 Task: Check current mortgage rates with a credit score of 620-639.
Action: Mouse moved to (1036, 192)
Screenshot: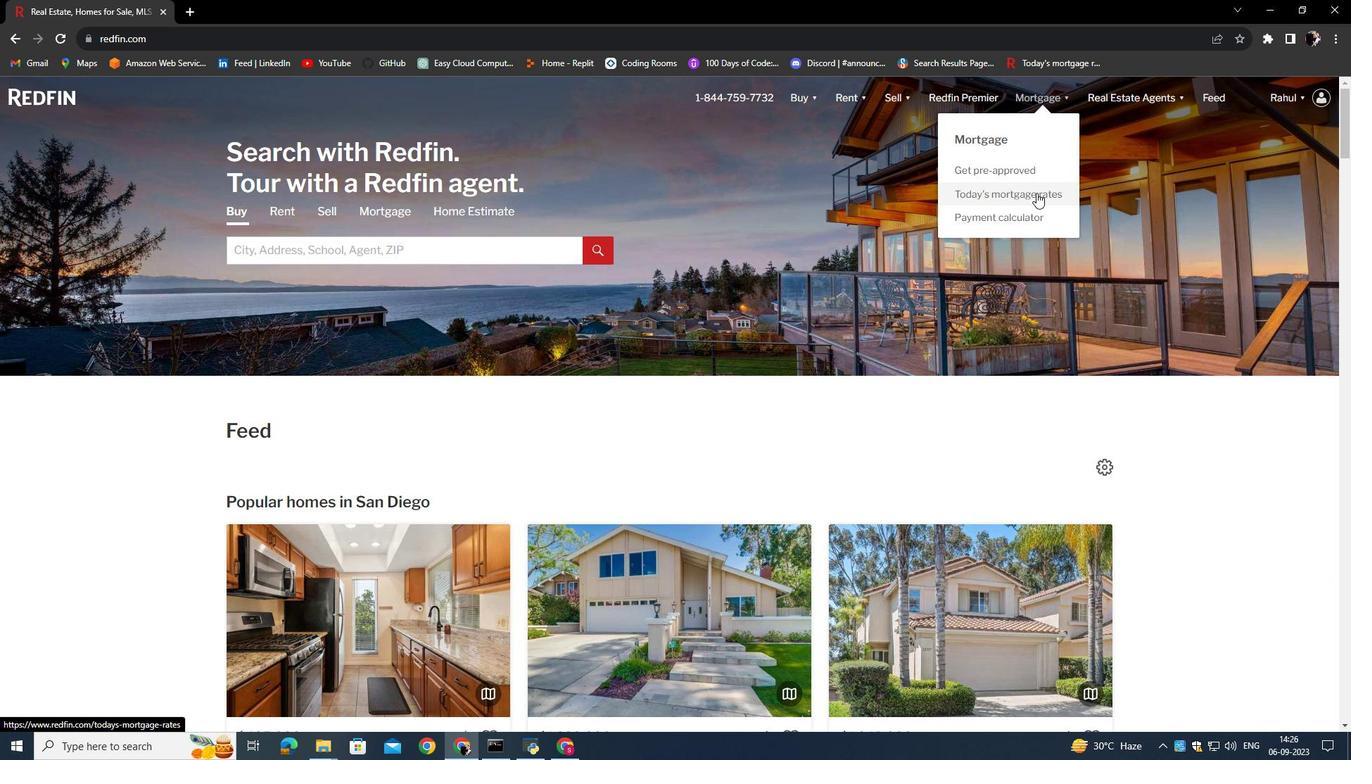 
Action: Mouse pressed left at (1036, 192)
Screenshot: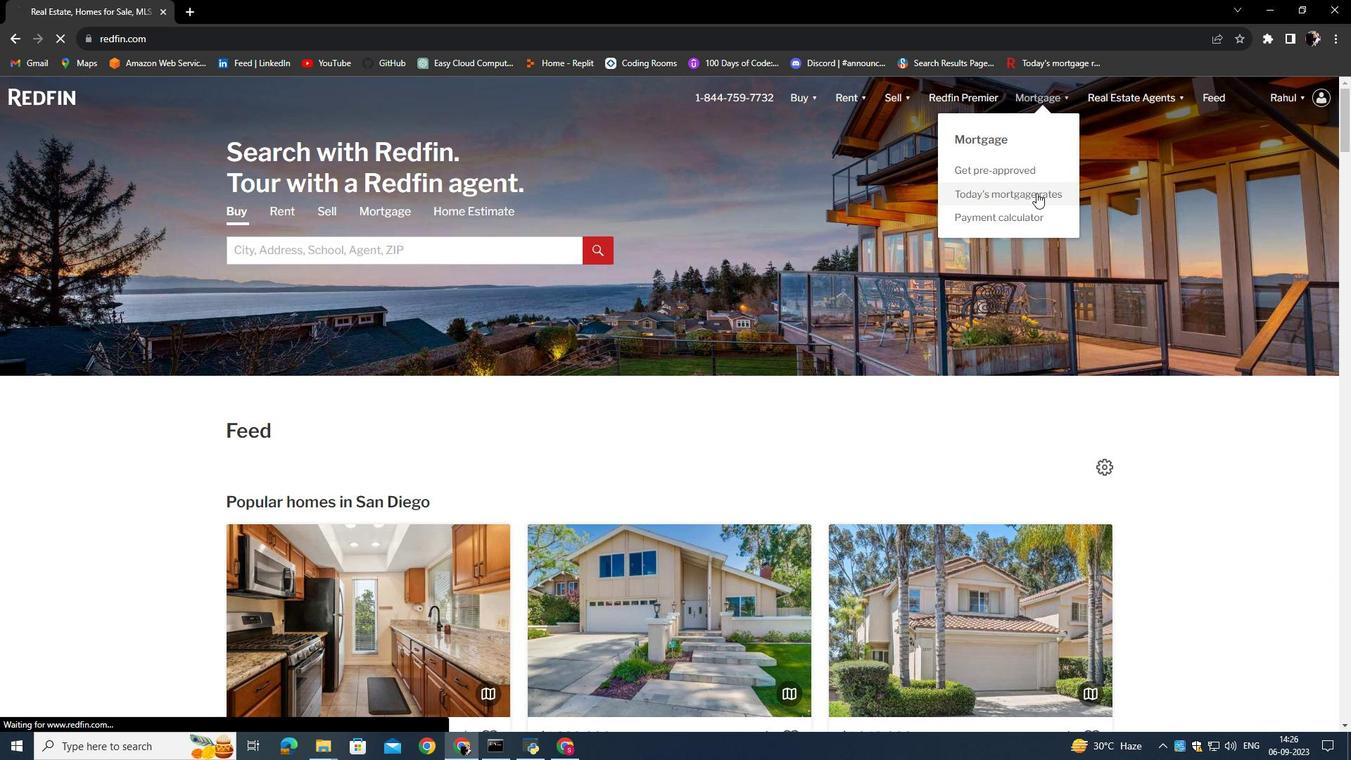 
Action: Mouse moved to (513, 383)
Screenshot: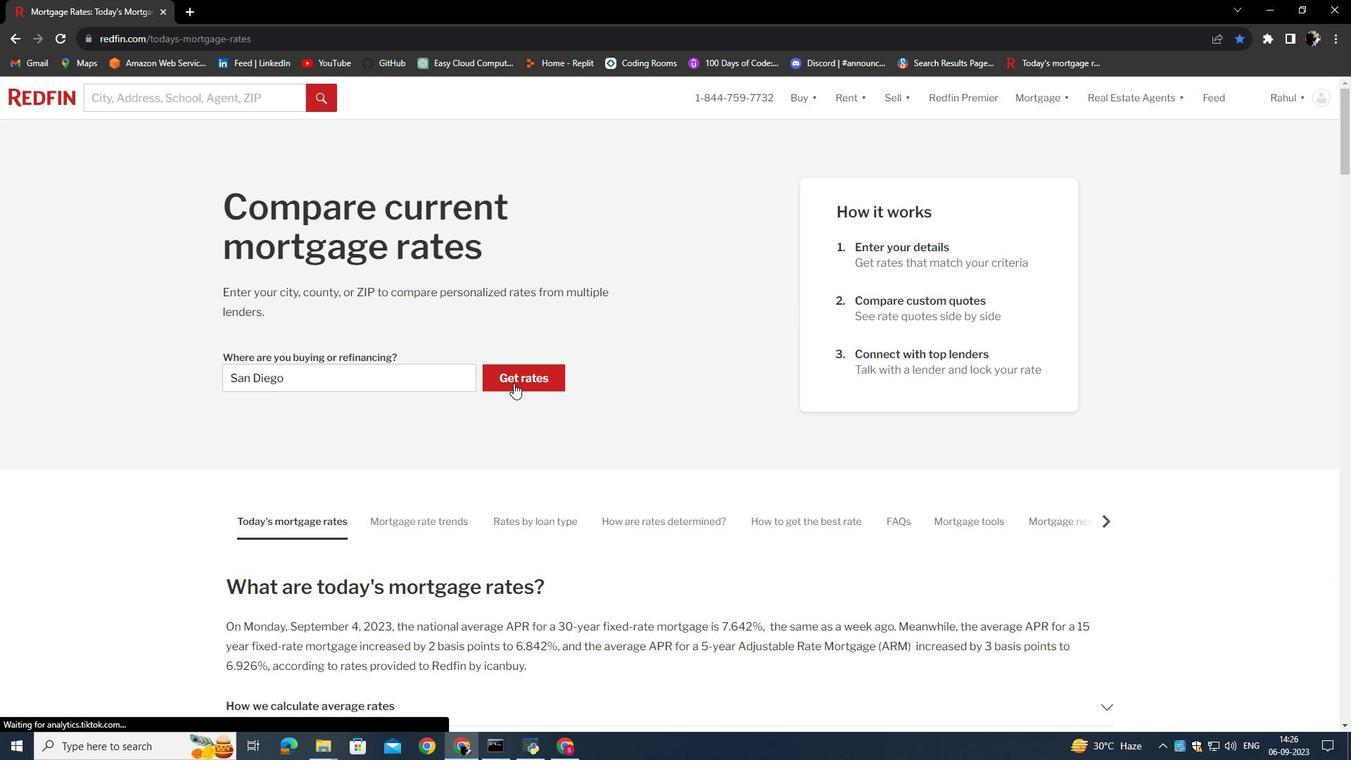 
Action: Mouse pressed left at (513, 383)
Screenshot: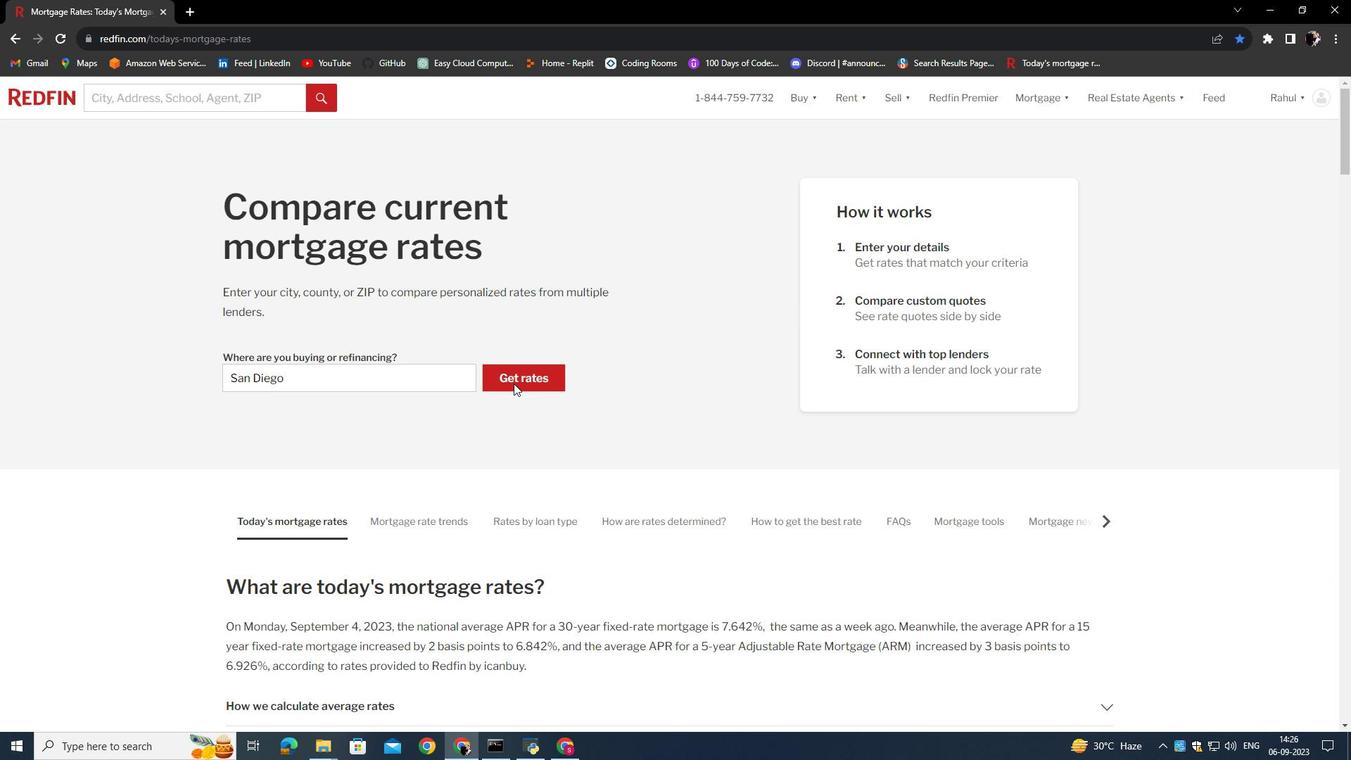 
Action: Mouse moved to (339, 489)
Screenshot: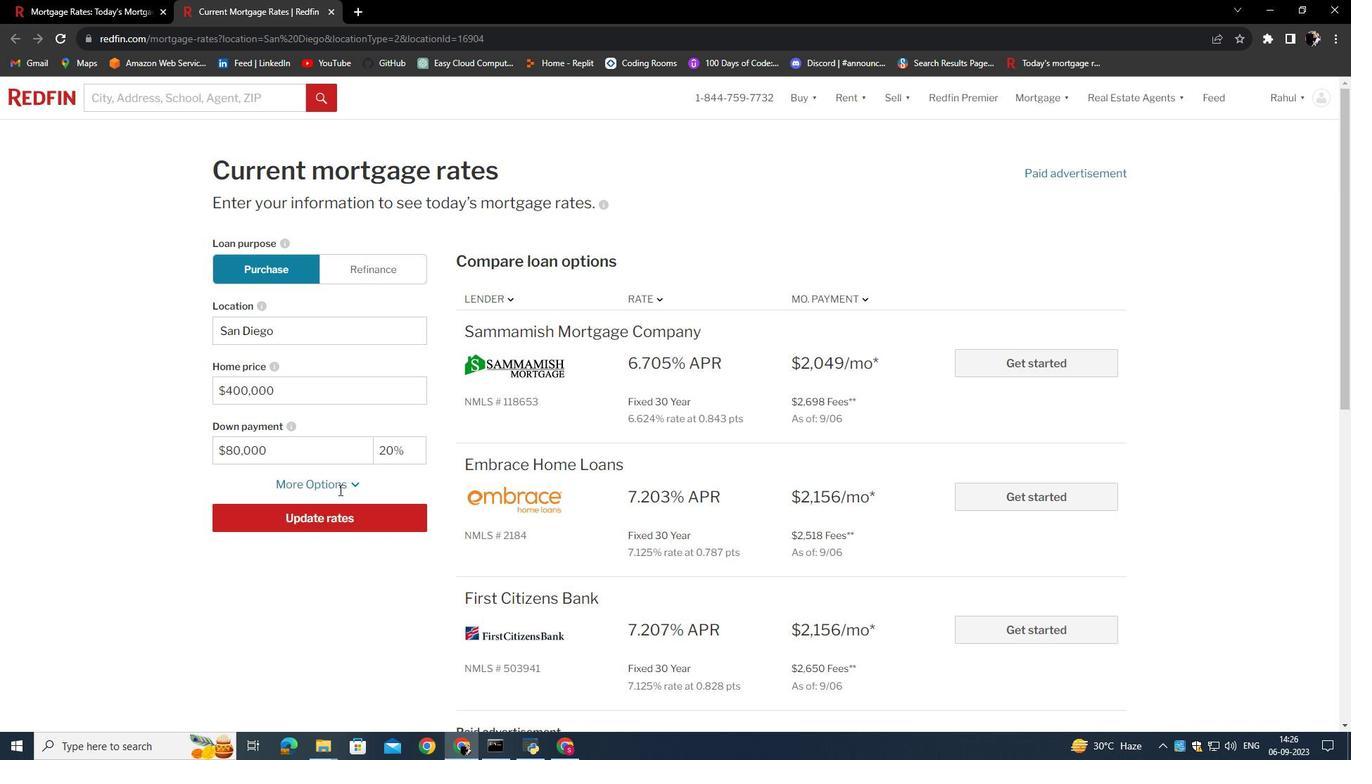 
Action: Mouse pressed left at (339, 489)
Screenshot: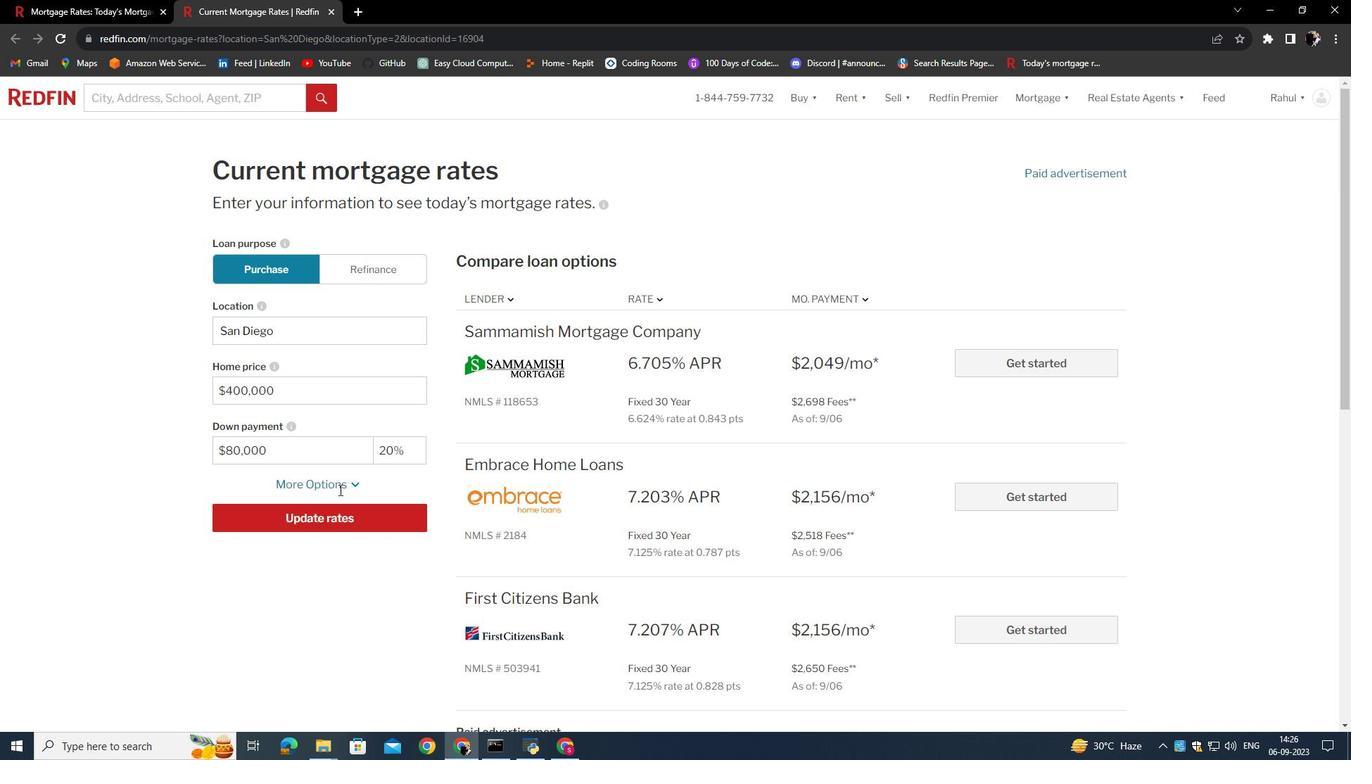 
Action: Mouse moved to (317, 598)
Screenshot: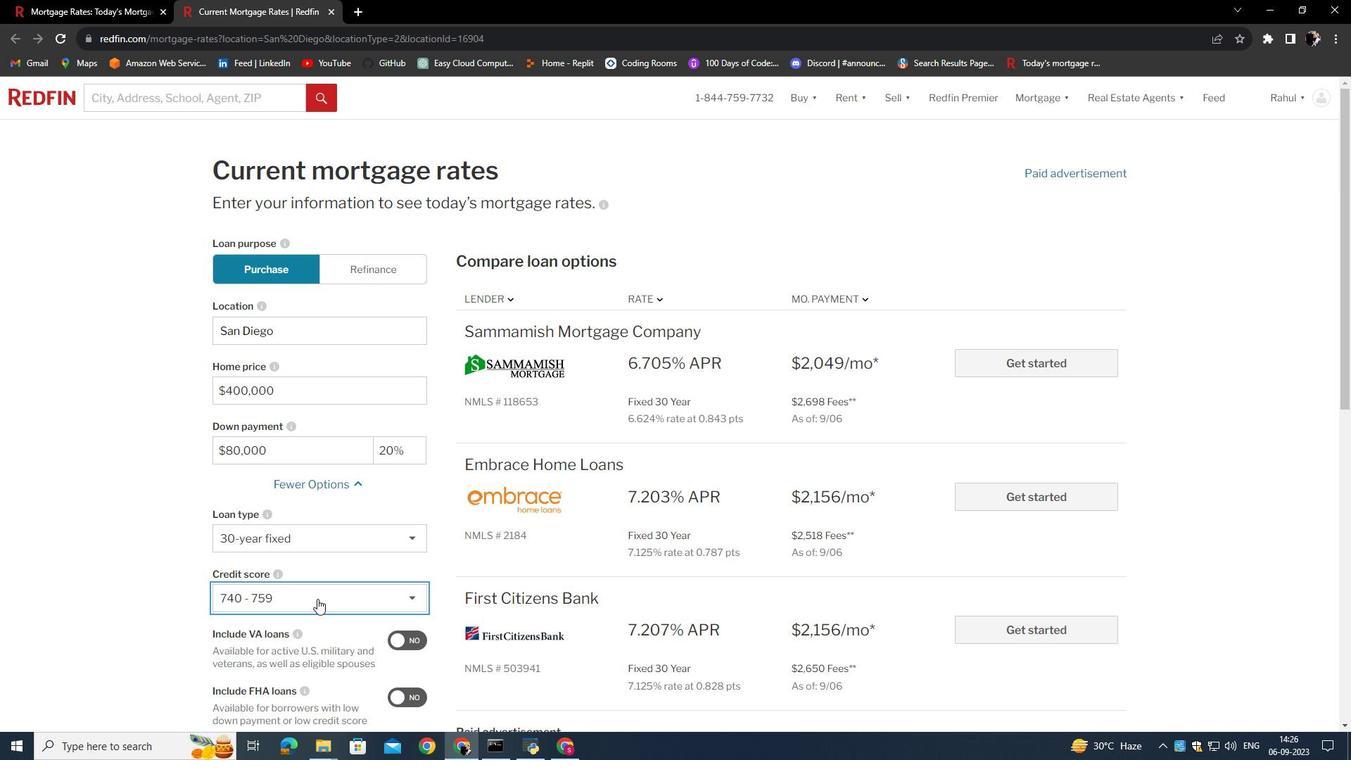 
Action: Mouse pressed left at (317, 598)
Screenshot: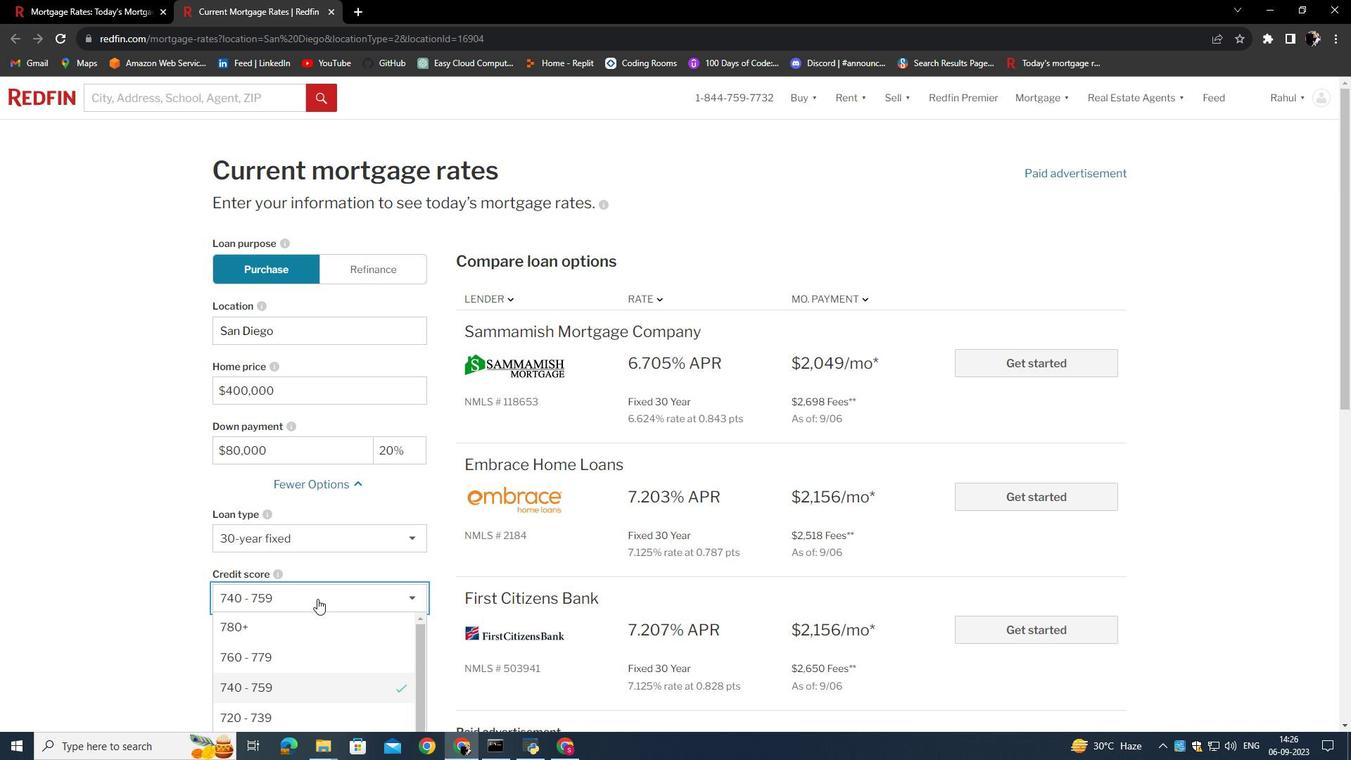 
Action: Mouse scrolled (317, 598) with delta (0, 0)
Screenshot: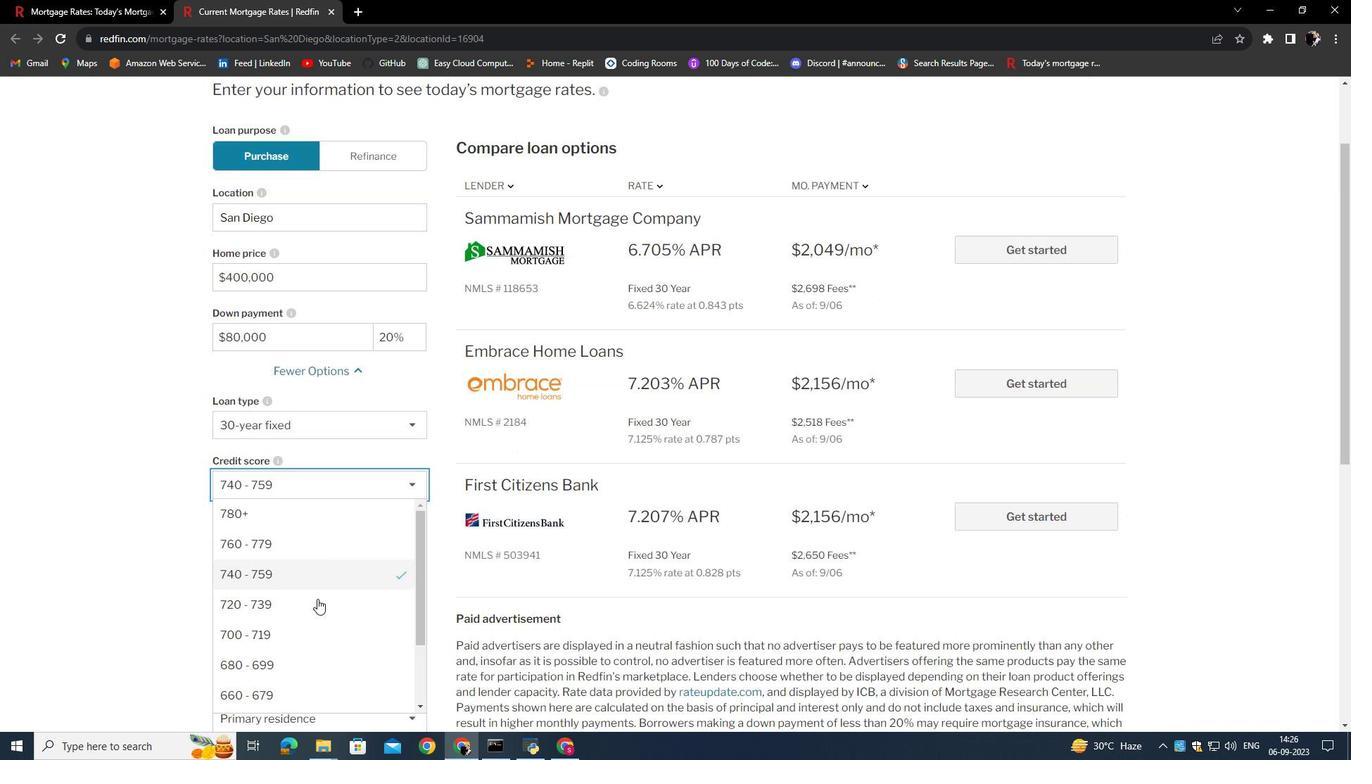 
Action: Mouse scrolled (317, 598) with delta (0, 0)
Screenshot: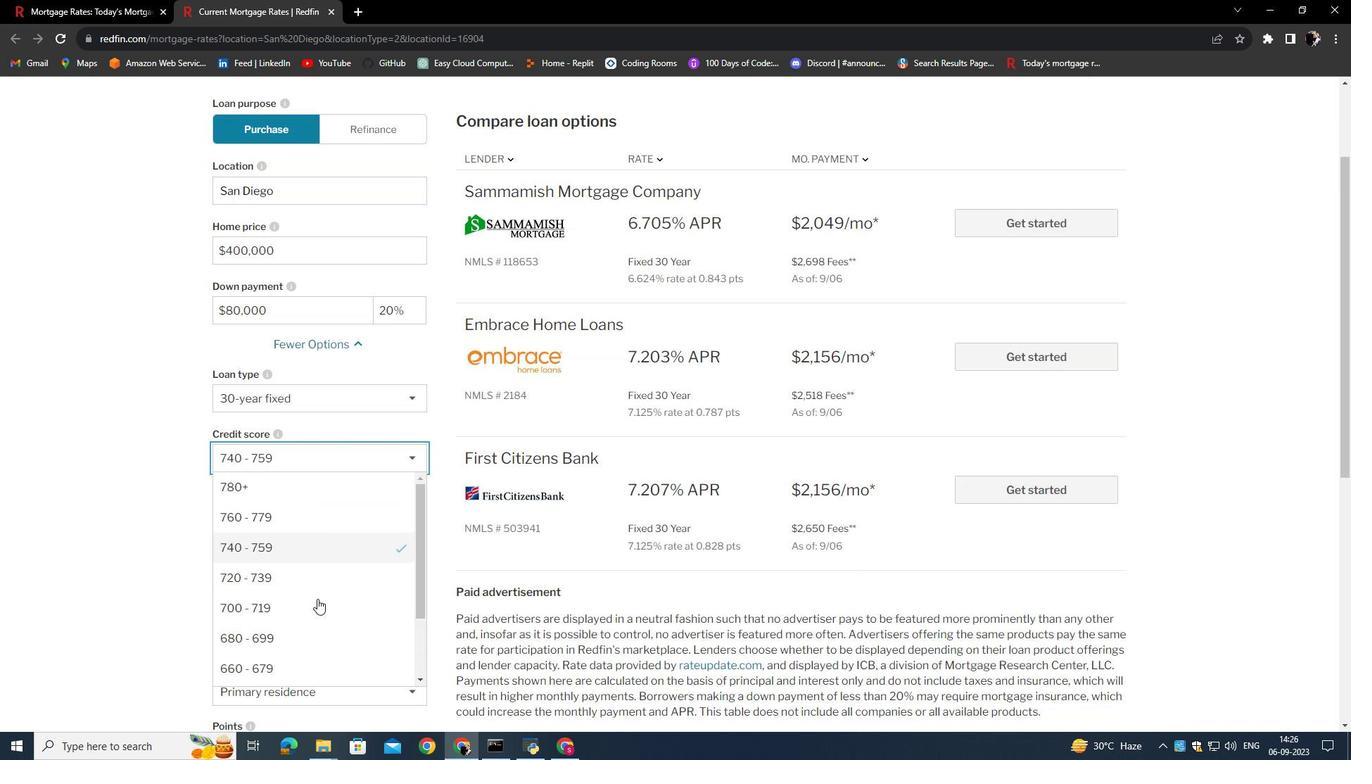 
Action: Mouse scrolled (317, 598) with delta (0, 0)
Screenshot: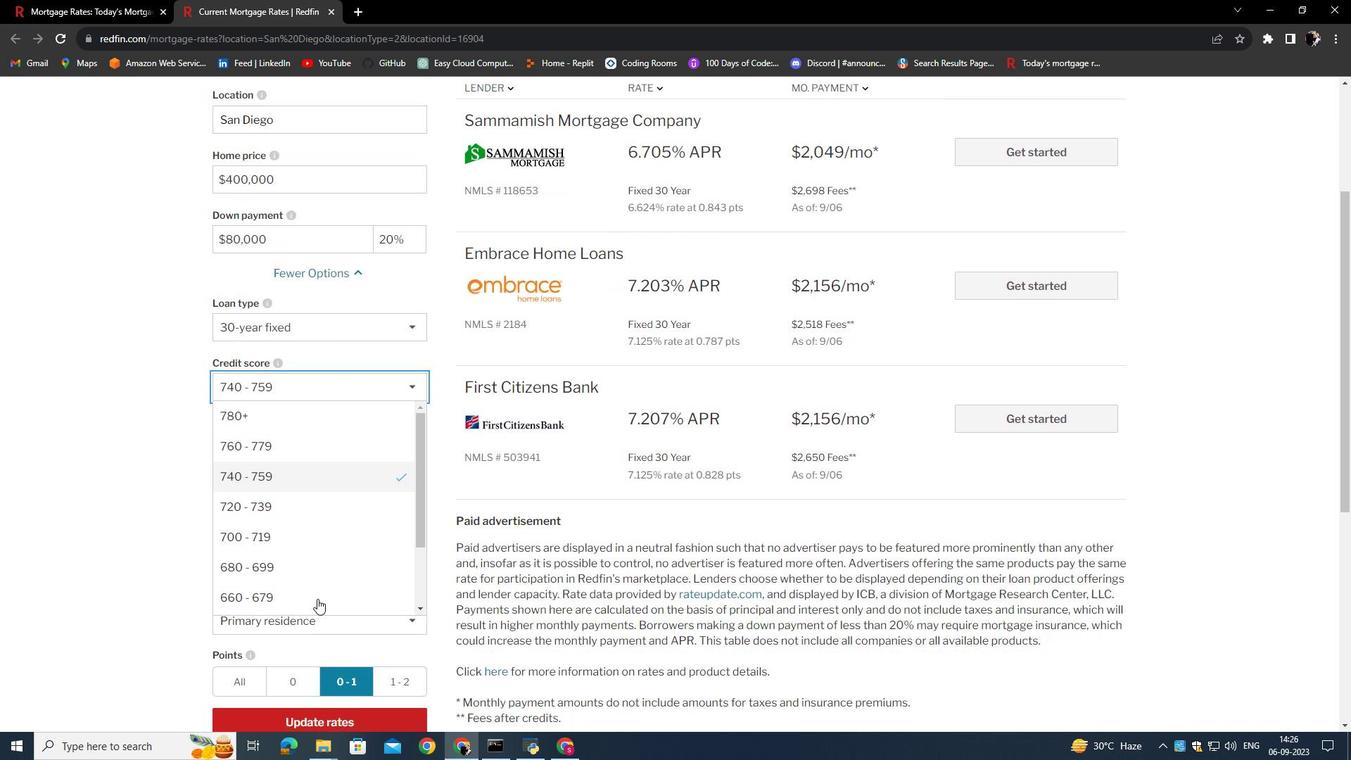 
Action: Mouse moved to (273, 569)
Screenshot: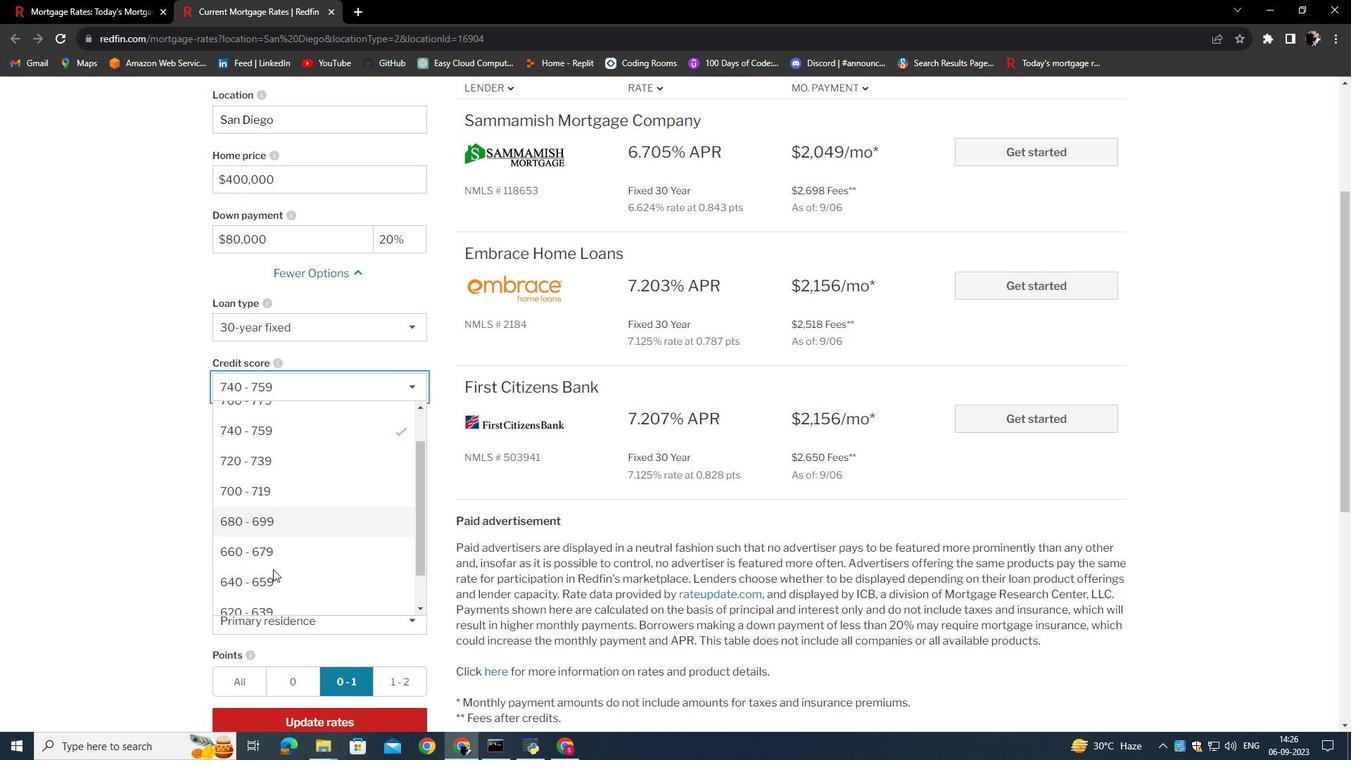 
Action: Mouse scrolled (273, 568) with delta (0, 0)
Screenshot: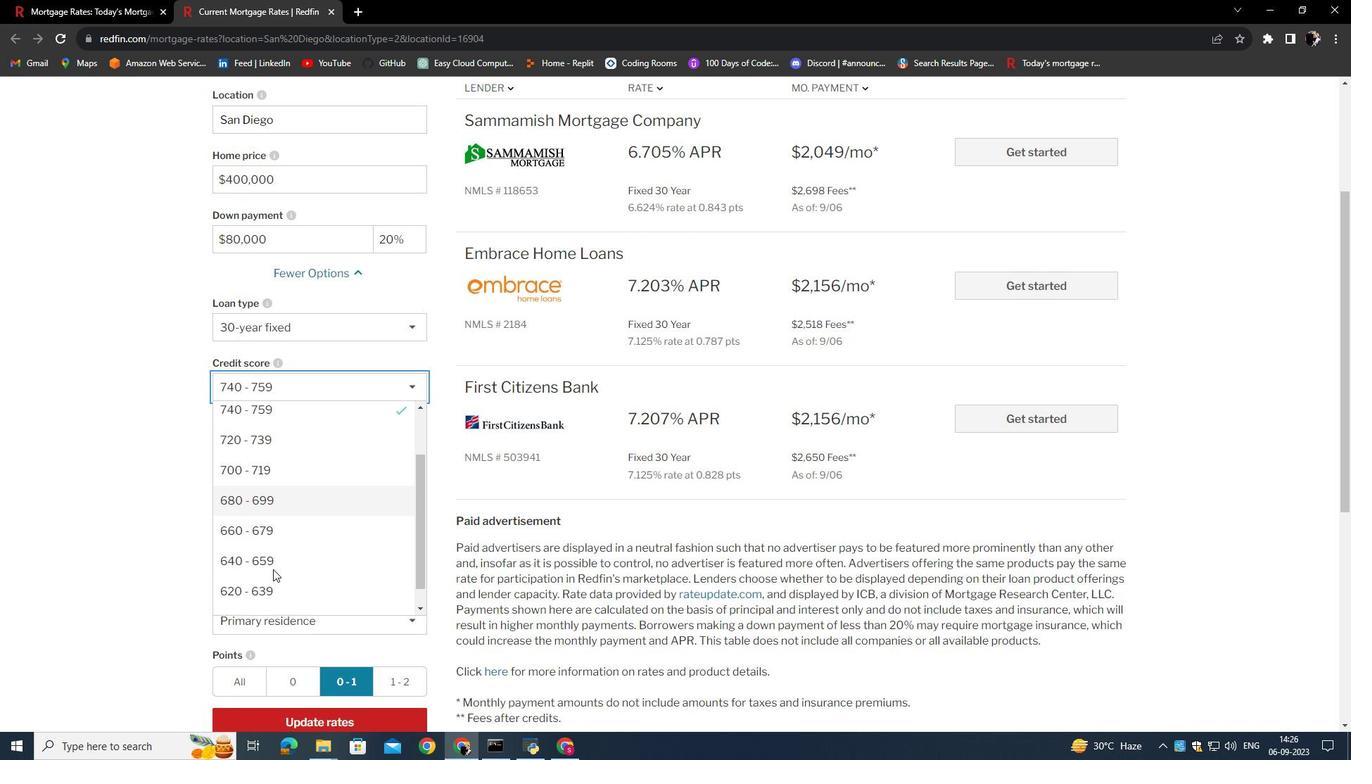 
Action: Mouse scrolled (273, 568) with delta (0, 0)
Screenshot: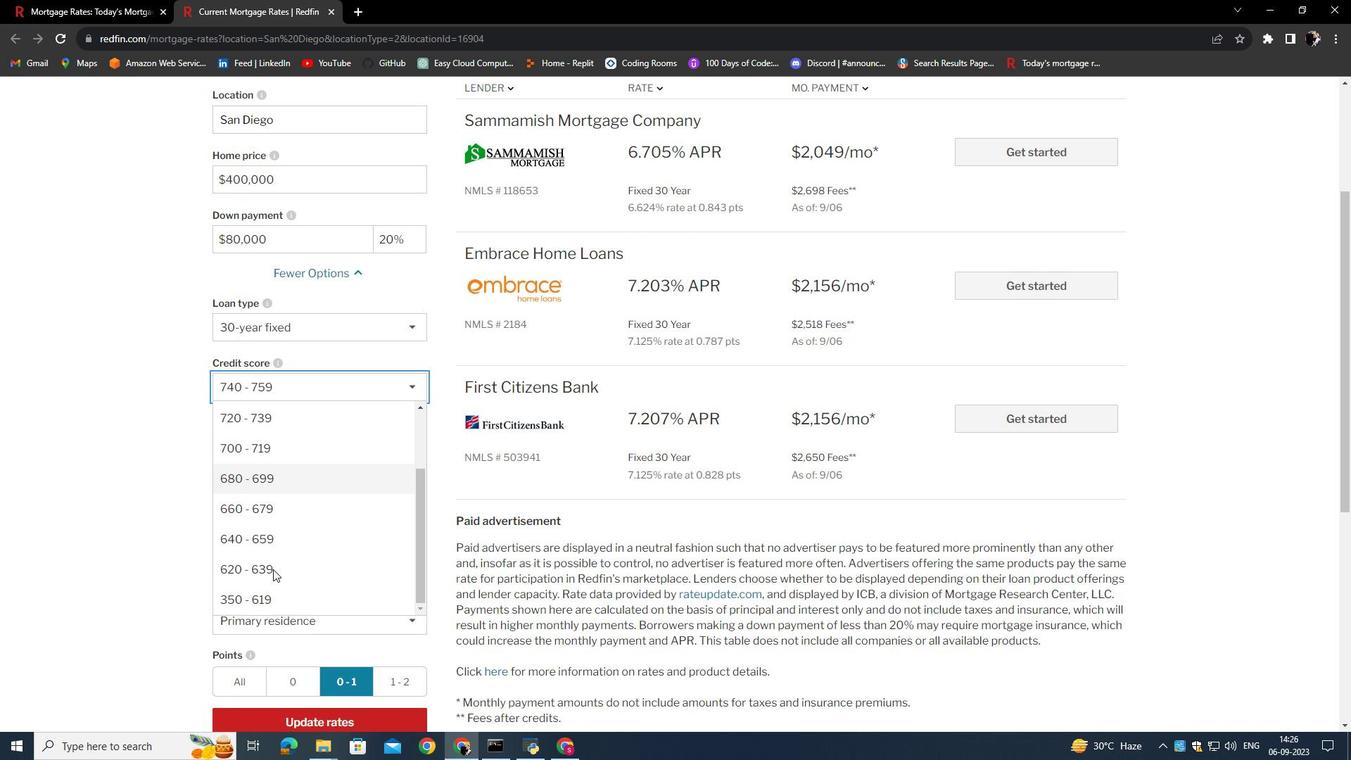 
Action: Mouse moved to (287, 563)
Screenshot: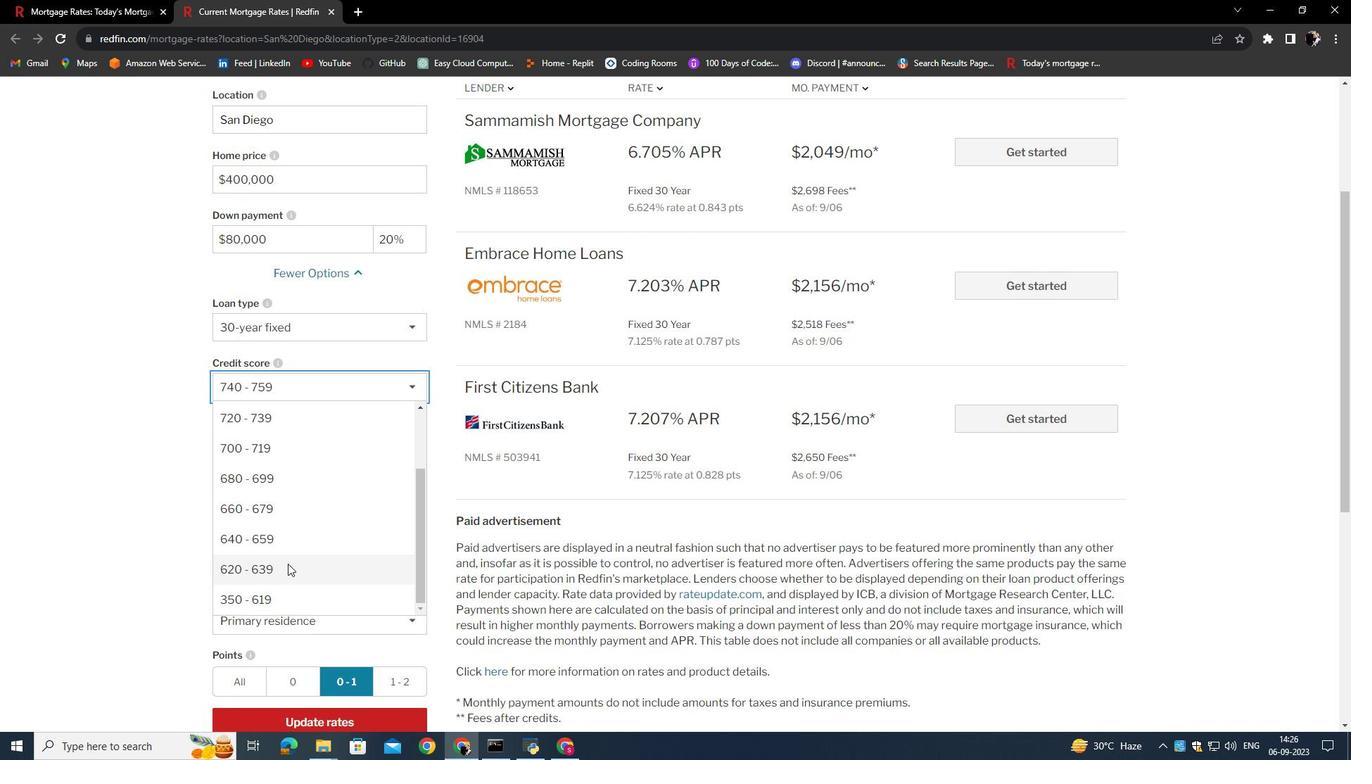 
Action: Mouse pressed left at (287, 563)
Screenshot: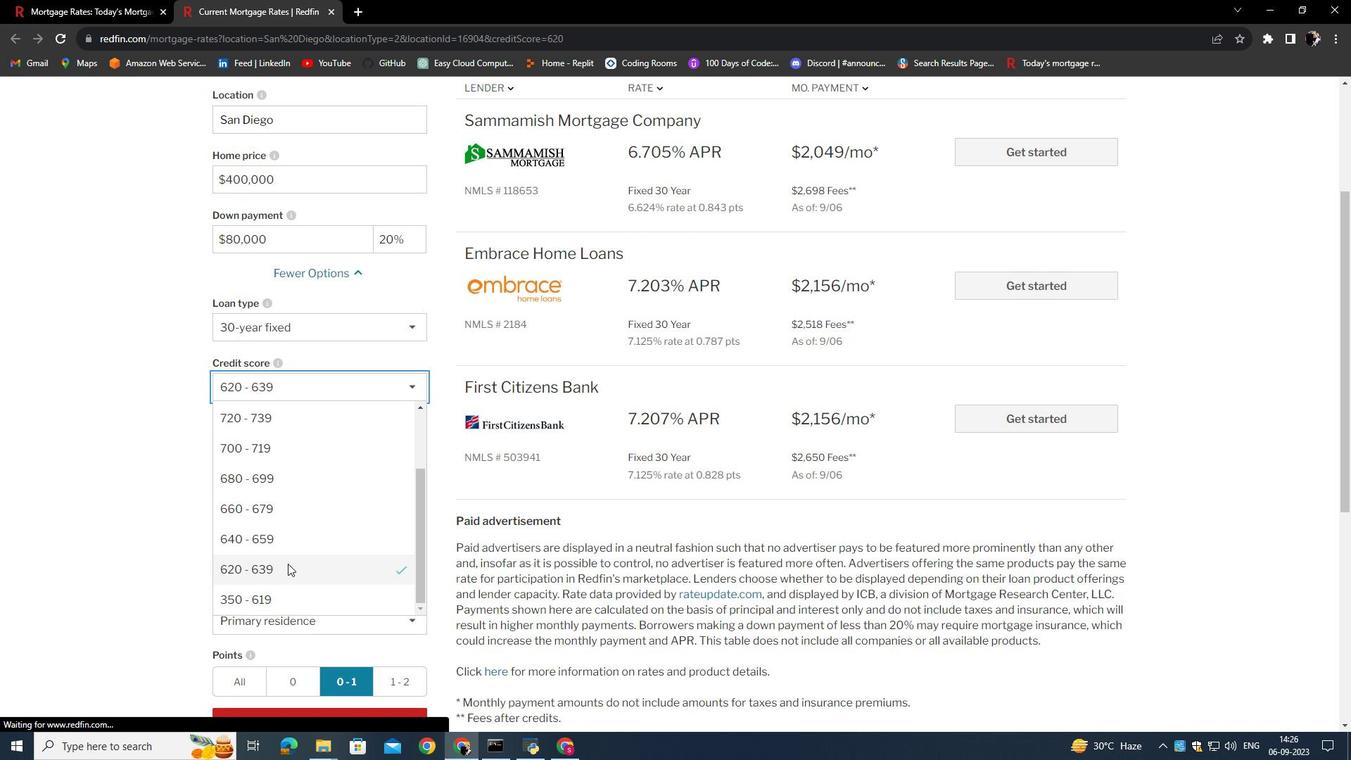 
Action: Mouse moved to (373, 535)
Screenshot: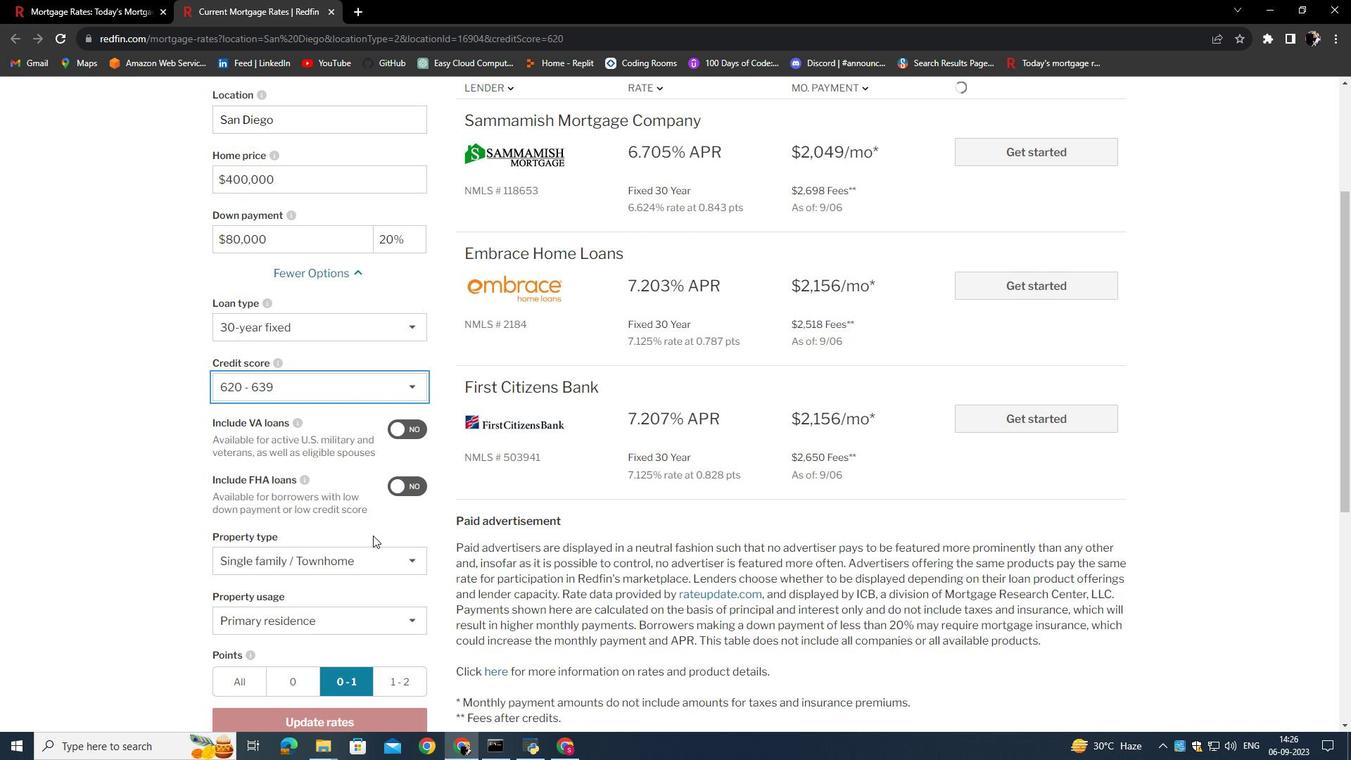 
Action: Mouse scrolled (373, 534) with delta (0, 0)
Screenshot: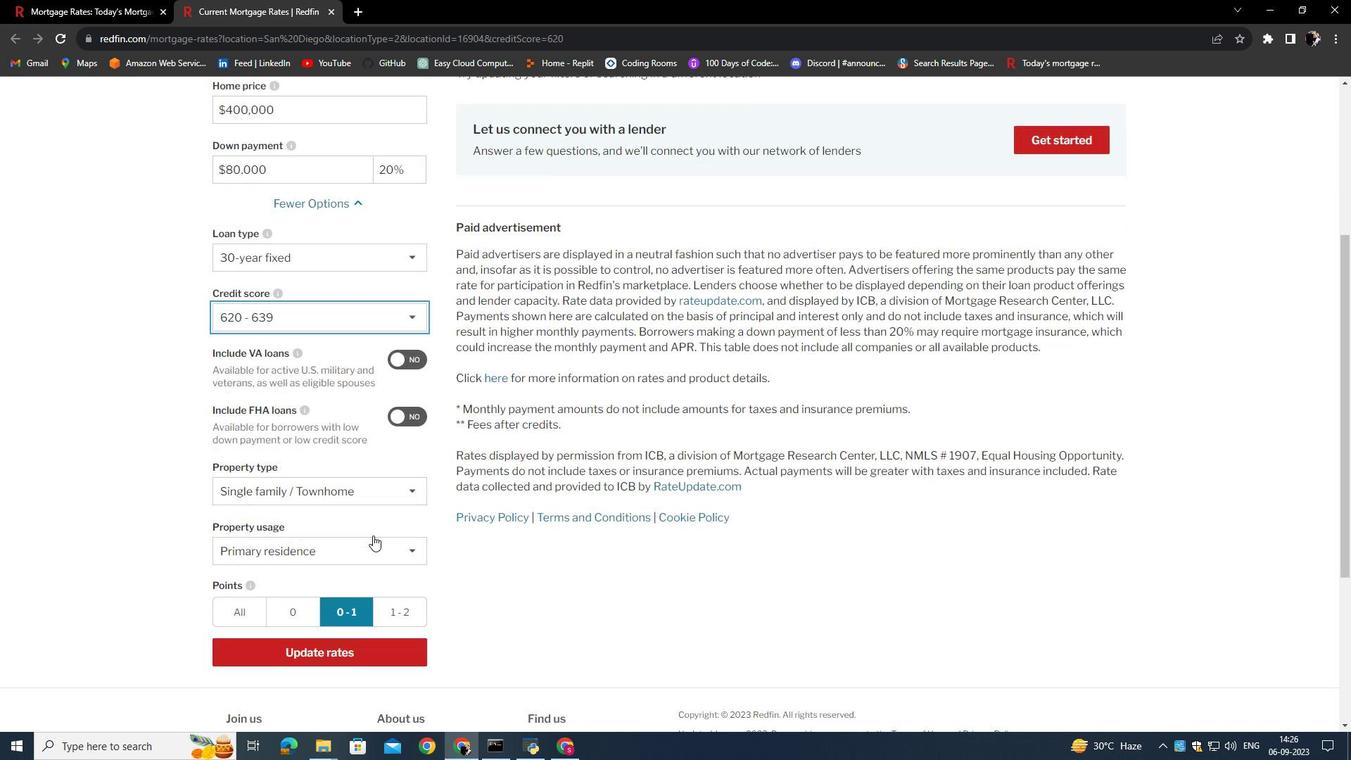 
Action: Mouse moved to (373, 550)
Screenshot: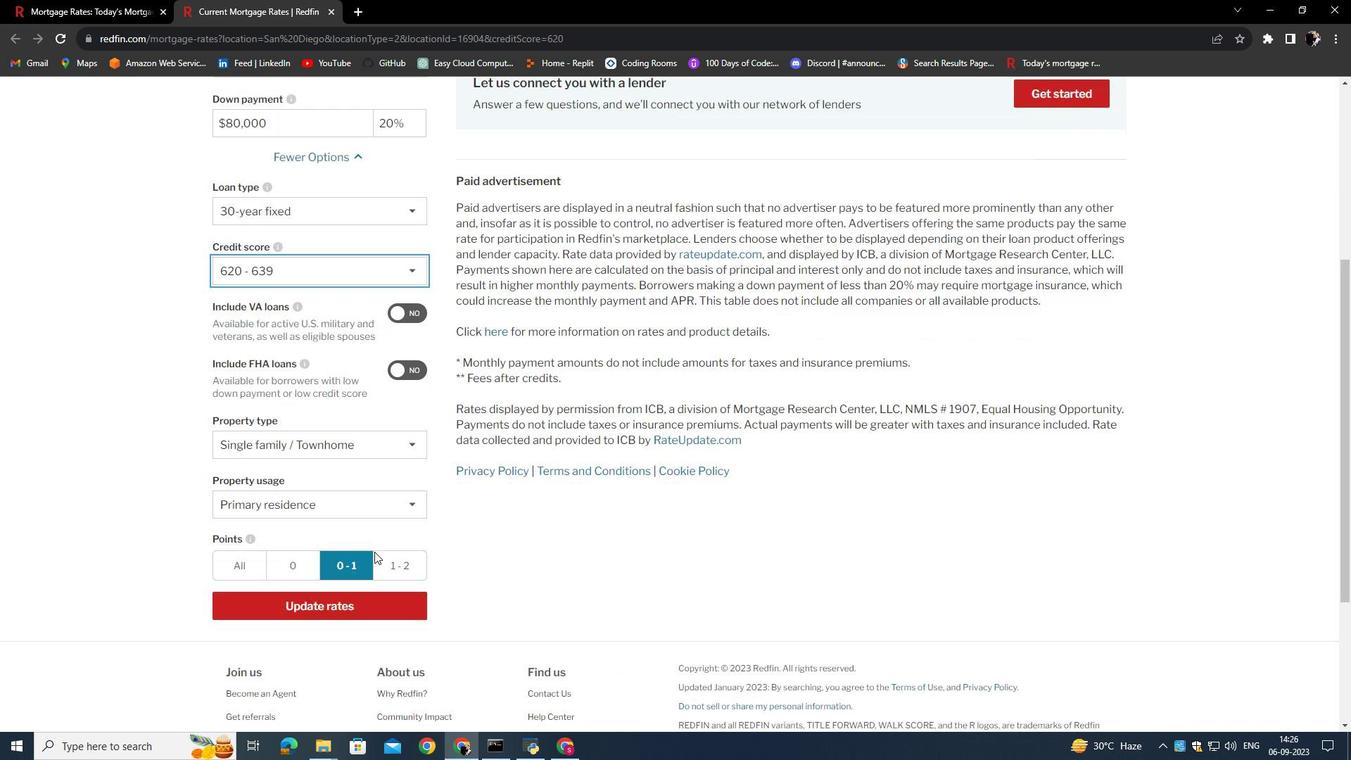 
Action: Mouse scrolled (373, 549) with delta (0, 0)
Screenshot: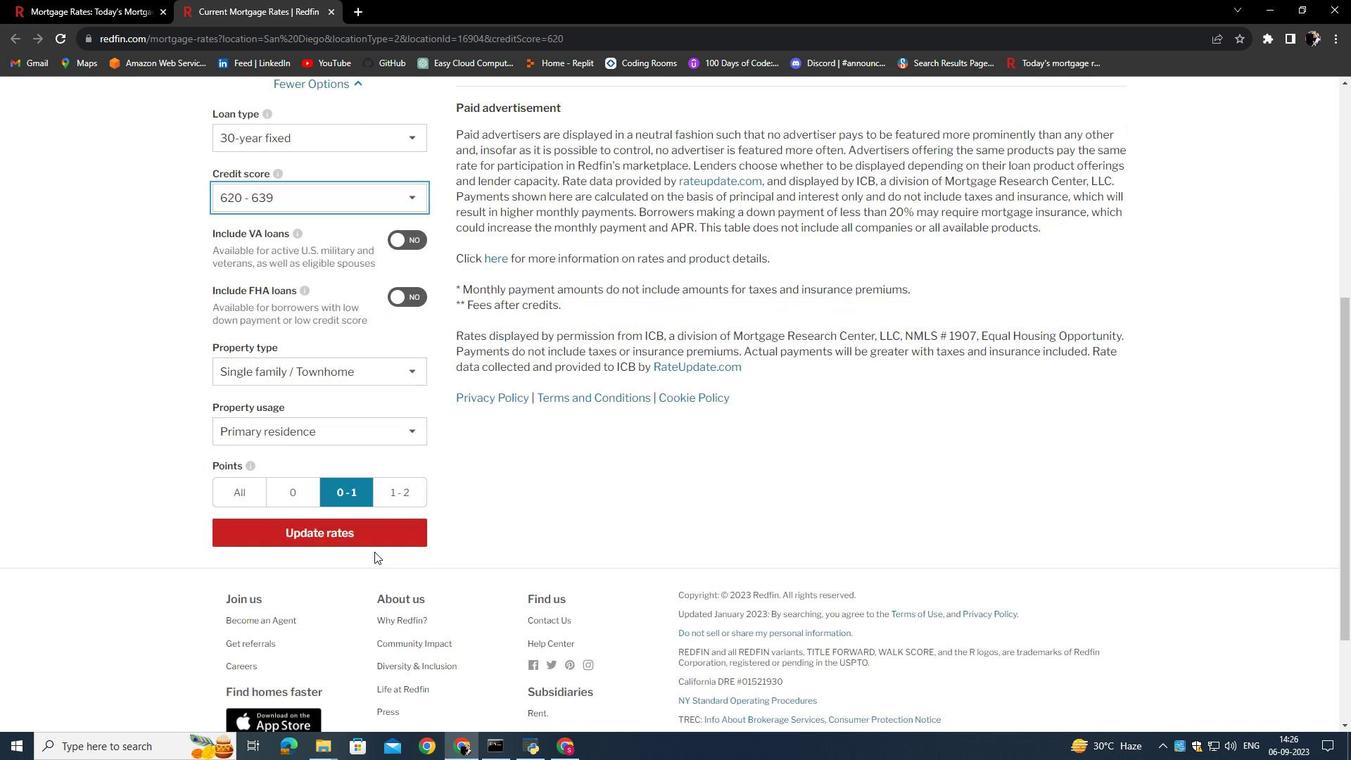 
Action: Mouse scrolled (373, 549) with delta (0, 0)
Screenshot: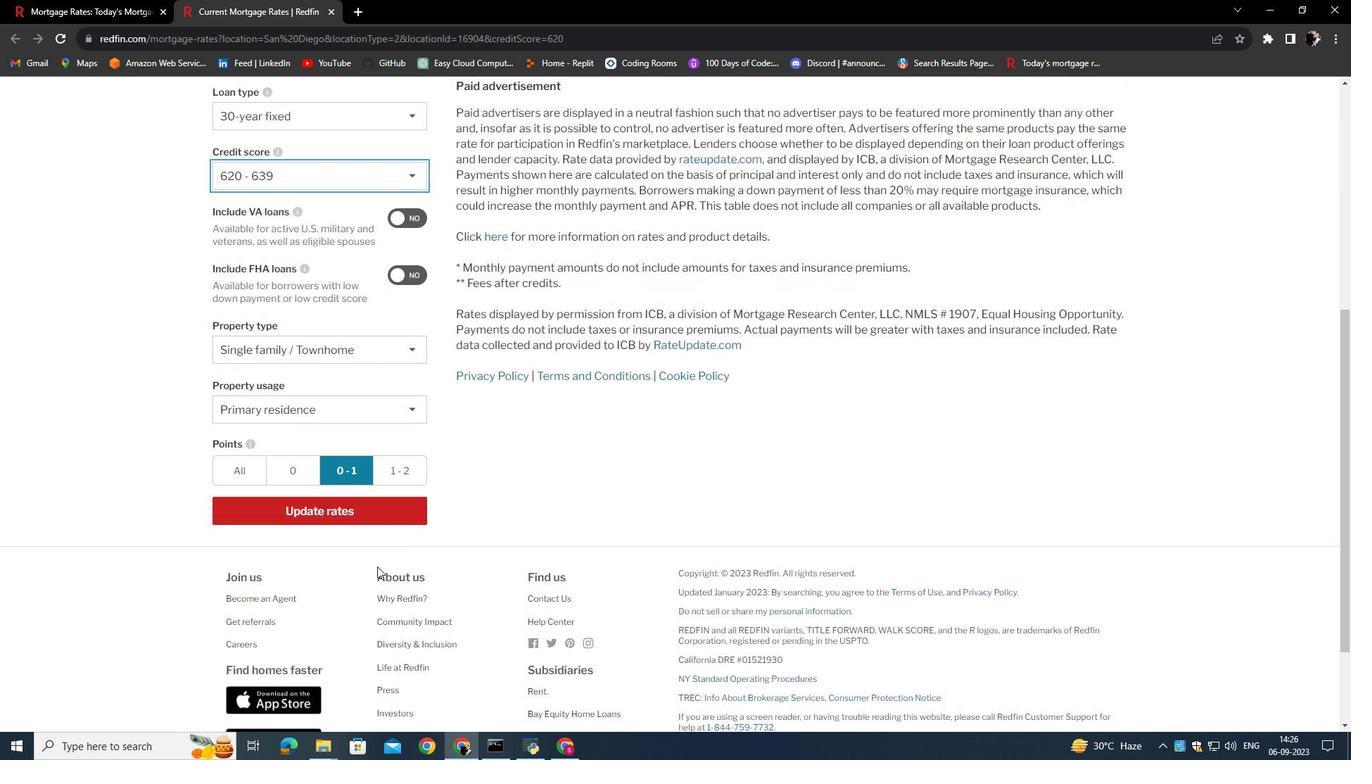 
Action: Mouse moved to (342, 519)
Screenshot: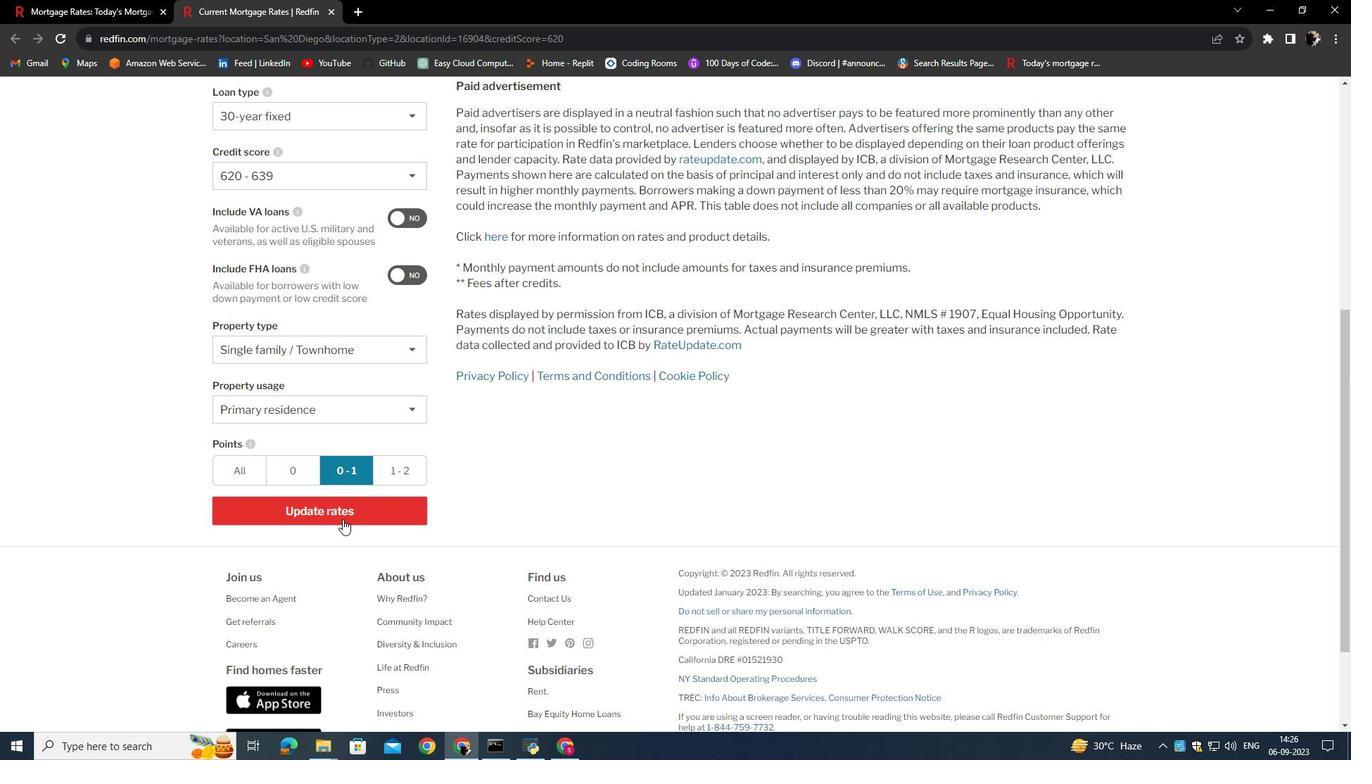 
Action: Mouse pressed left at (342, 519)
Screenshot: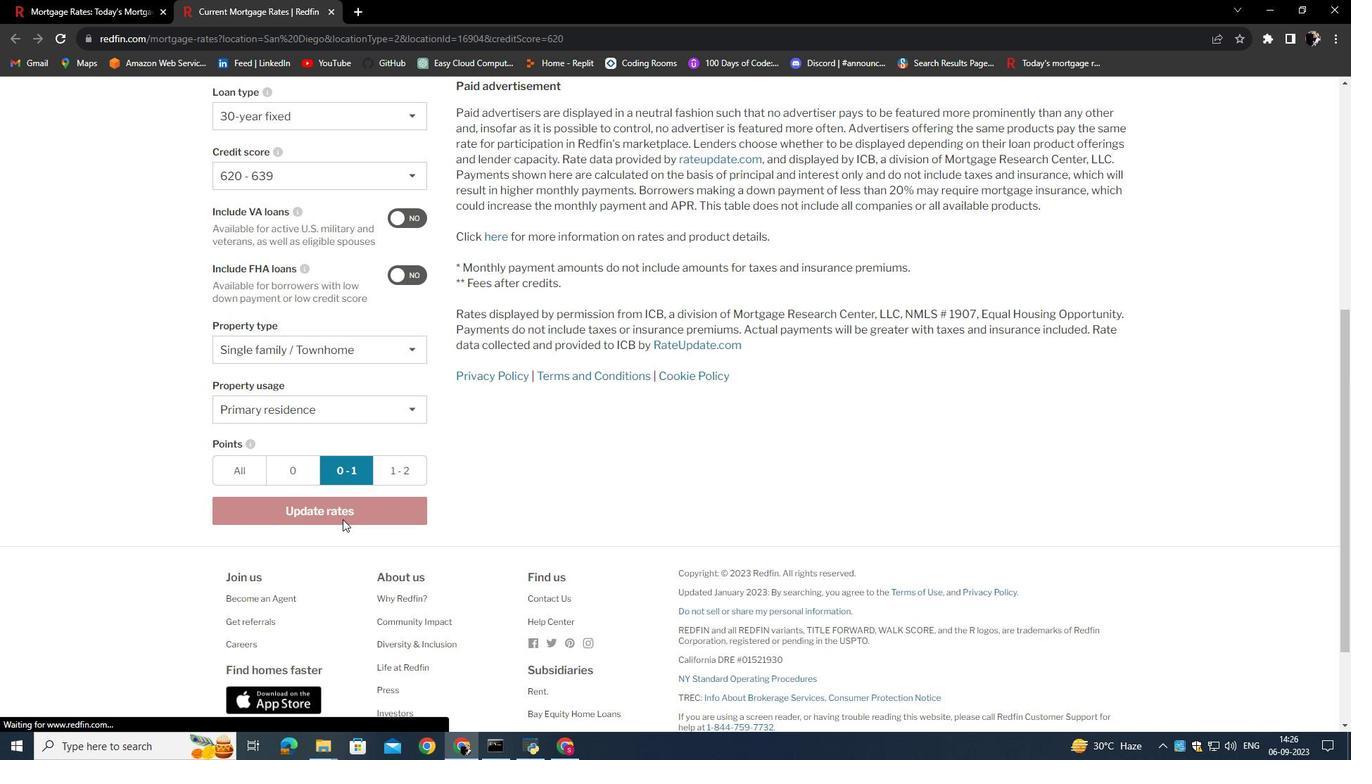 
Action: Mouse moved to (653, 458)
Screenshot: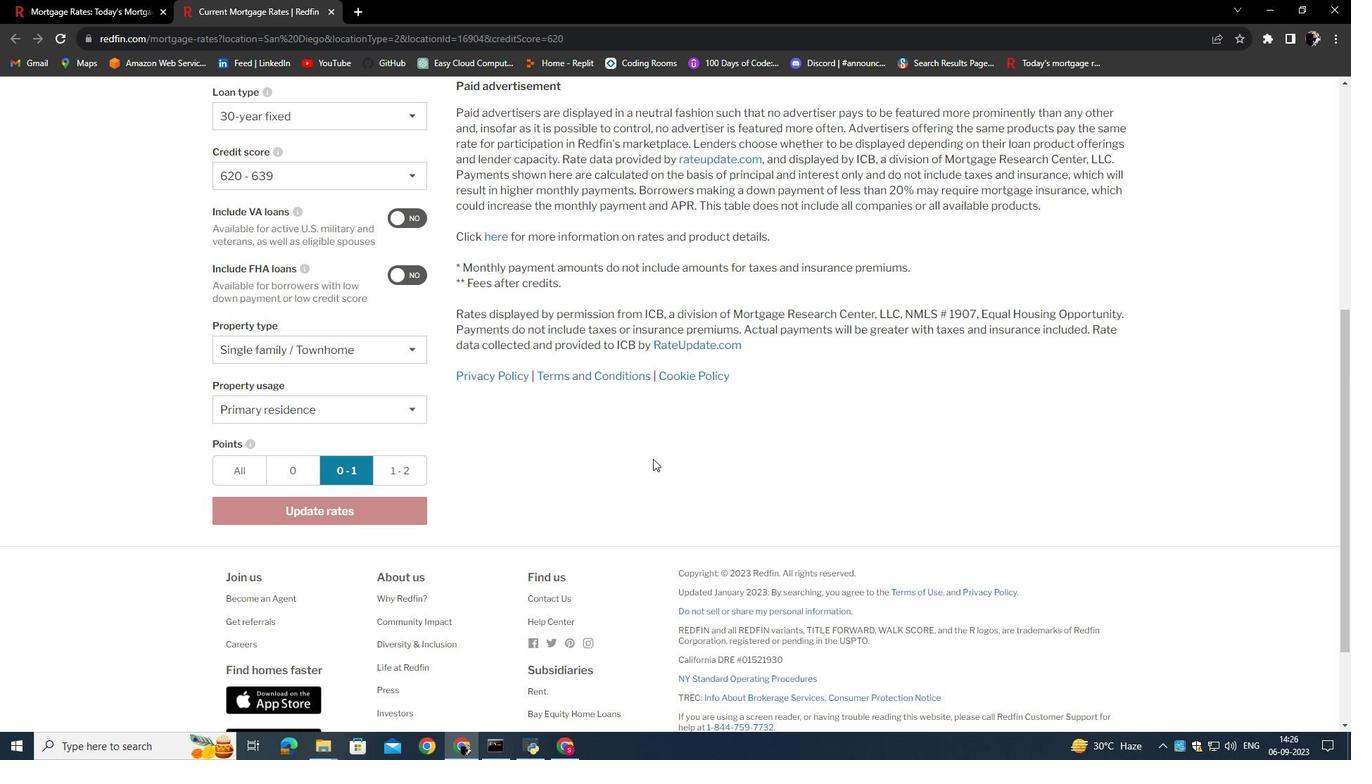 
Action: Mouse scrolled (653, 459) with delta (0, 0)
Screenshot: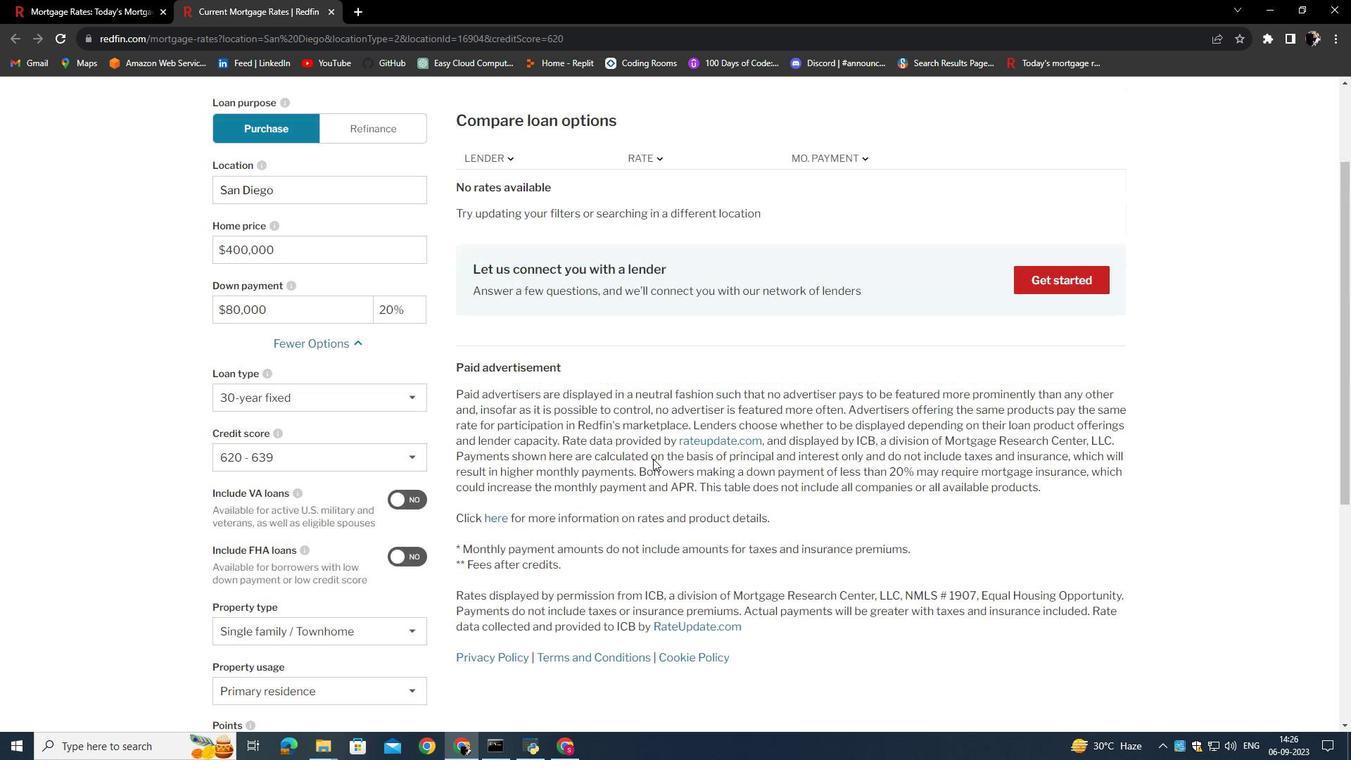
Action: Mouse scrolled (653, 459) with delta (0, 0)
Screenshot: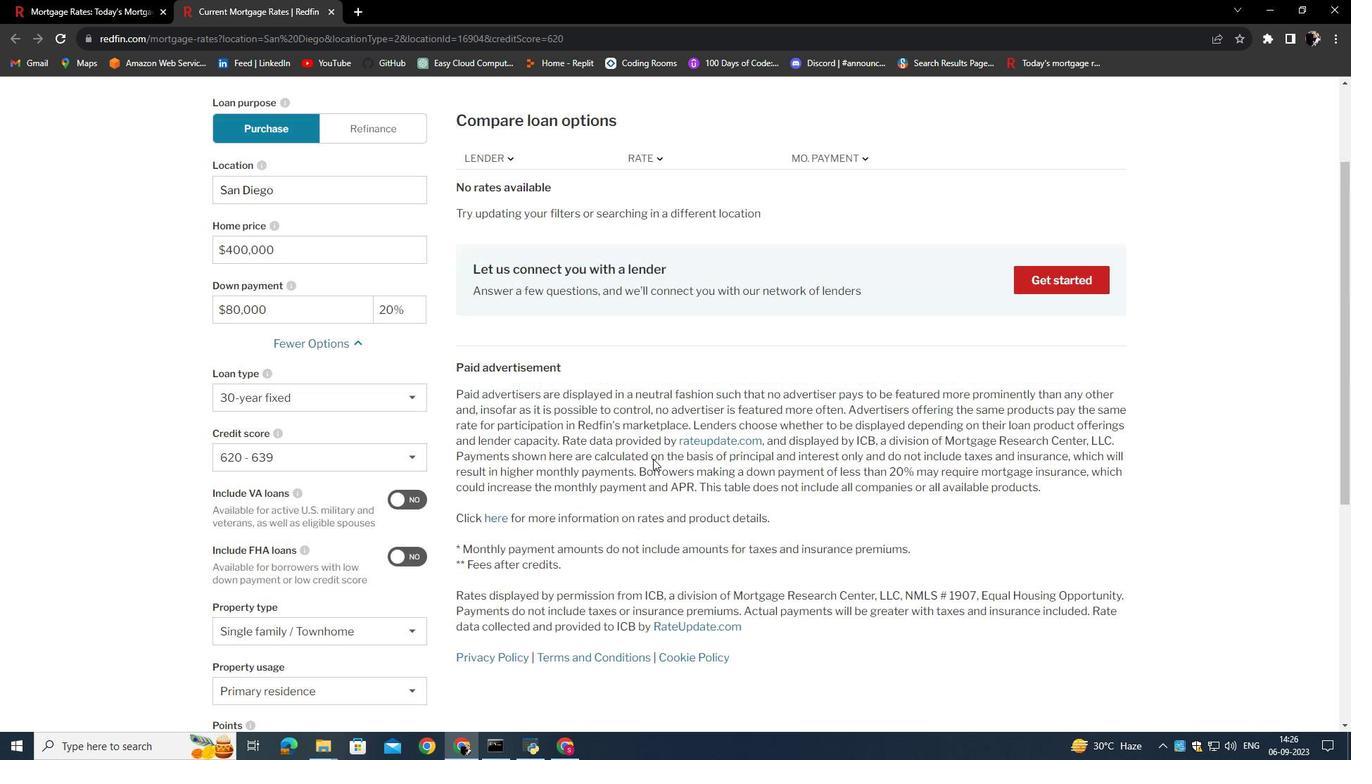 
Action: Mouse scrolled (653, 459) with delta (0, 0)
Screenshot: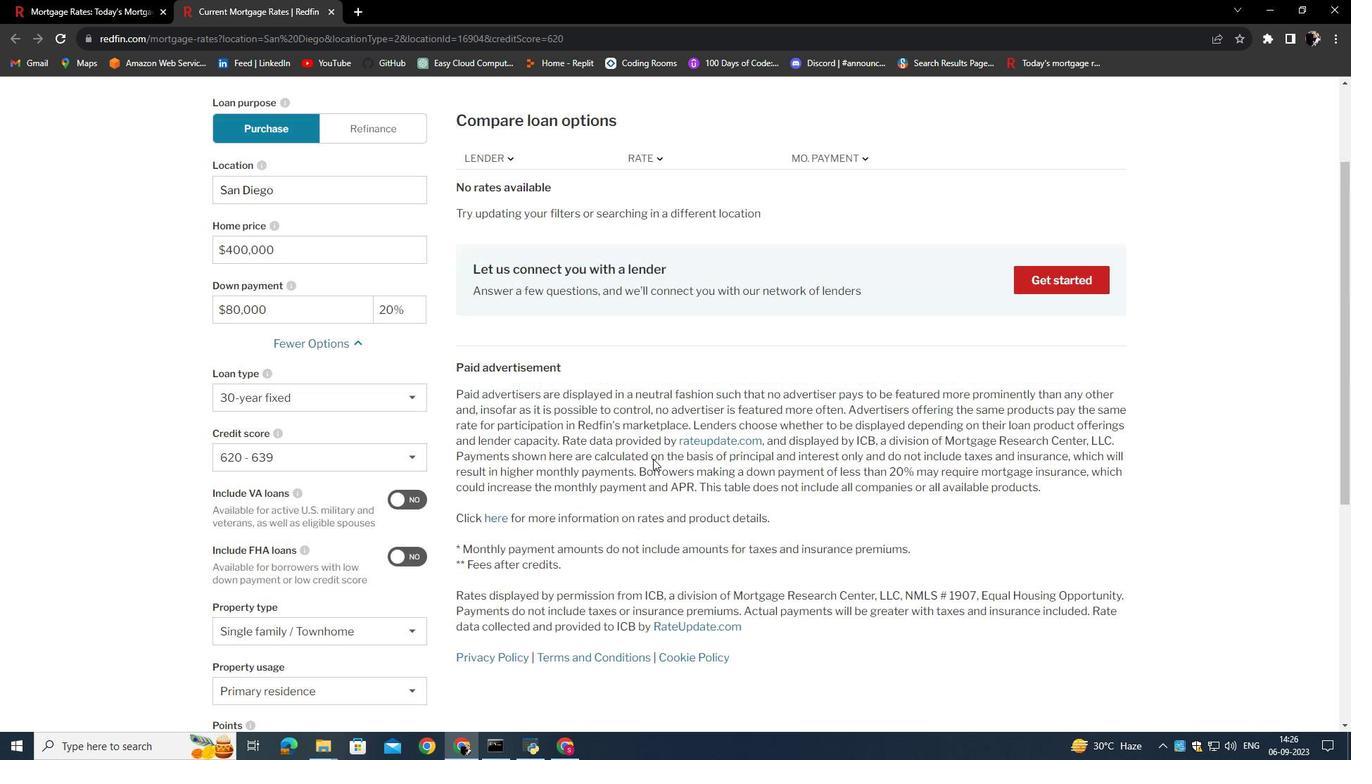 
Action: Mouse scrolled (653, 459) with delta (0, 0)
Screenshot: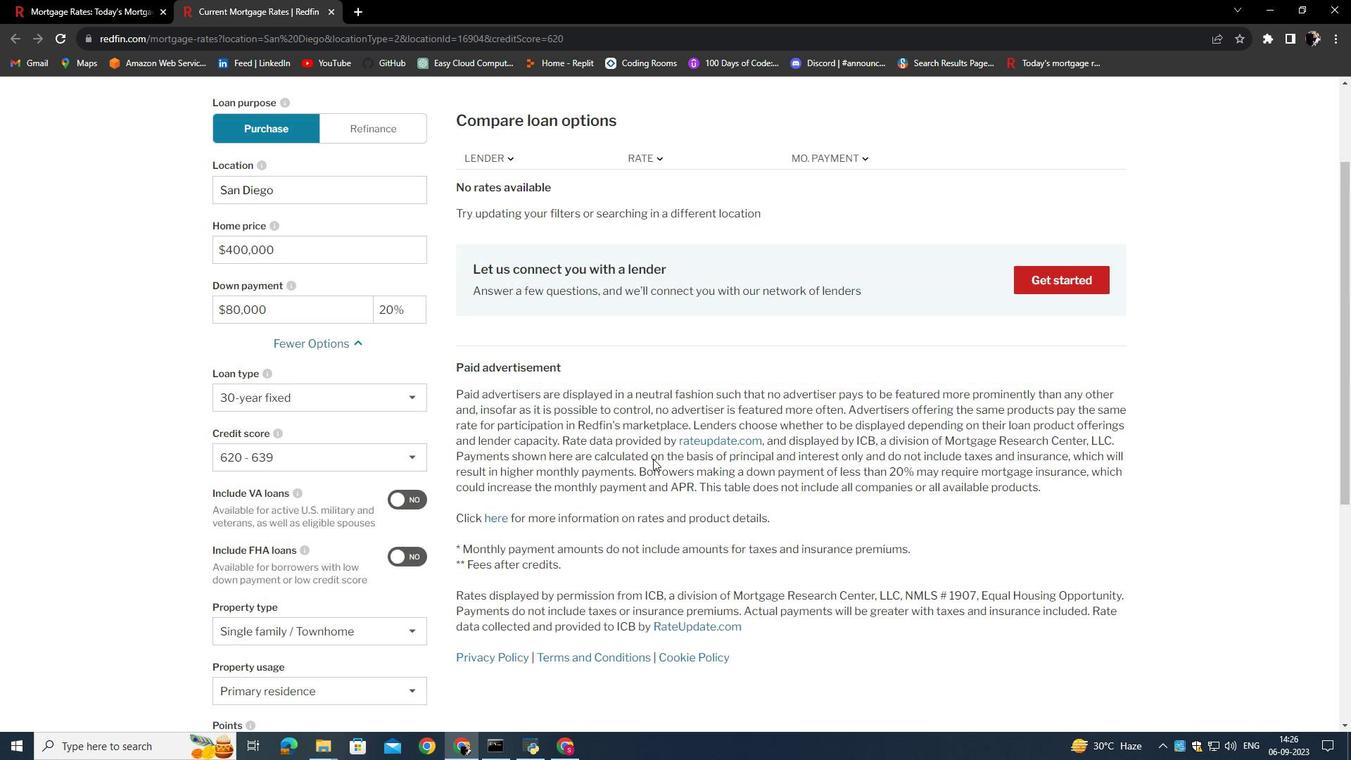 
Action: Mouse scrolled (653, 459) with delta (0, 0)
Screenshot: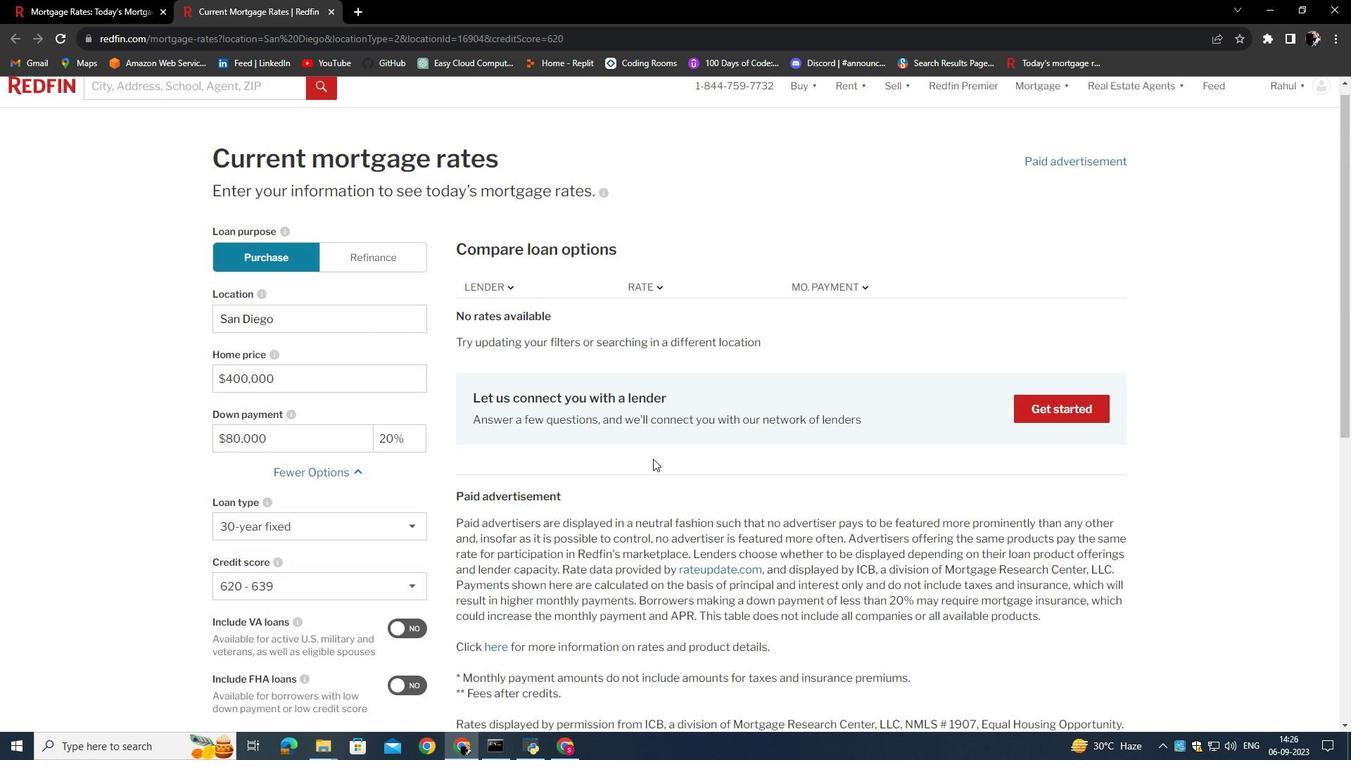 
Action: Mouse scrolled (653, 459) with delta (0, 0)
Screenshot: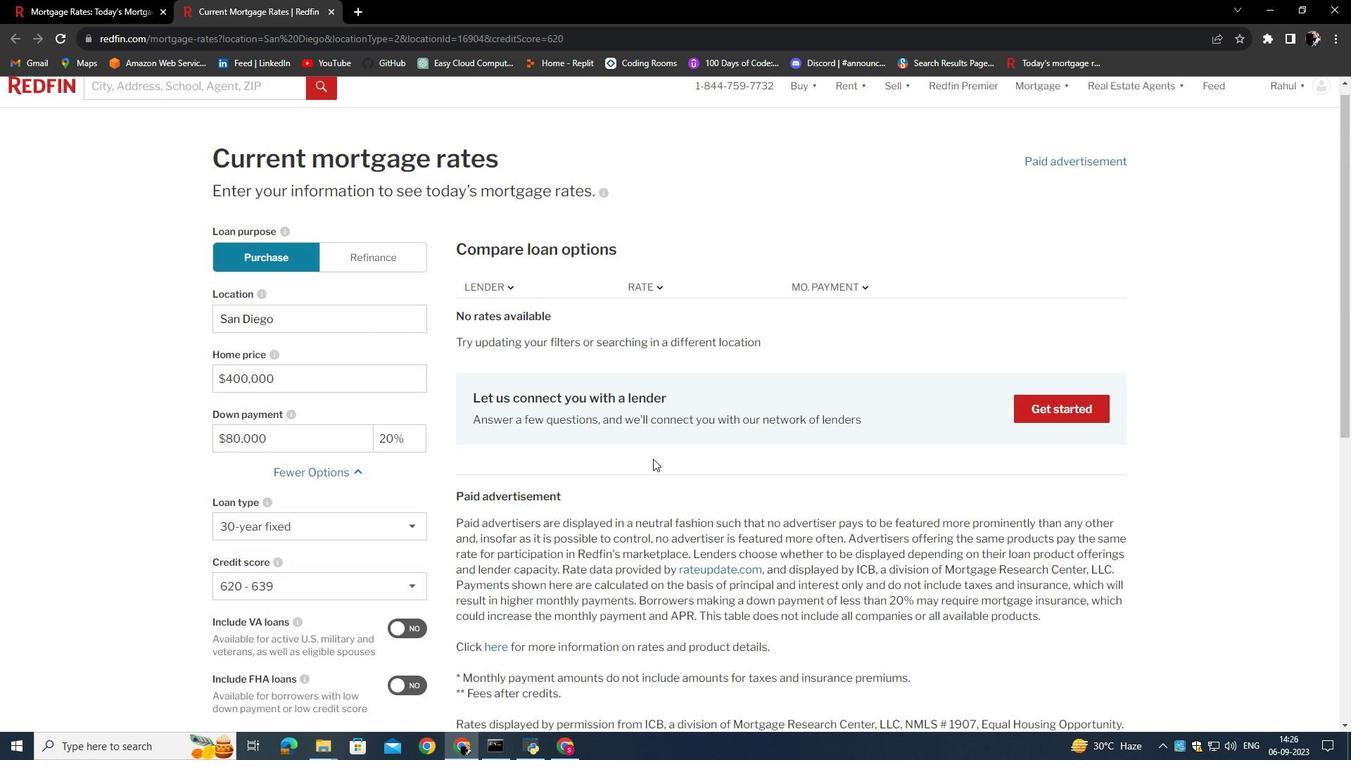 
Action: Mouse scrolled (653, 459) with delta (0, 0)
Screenshot: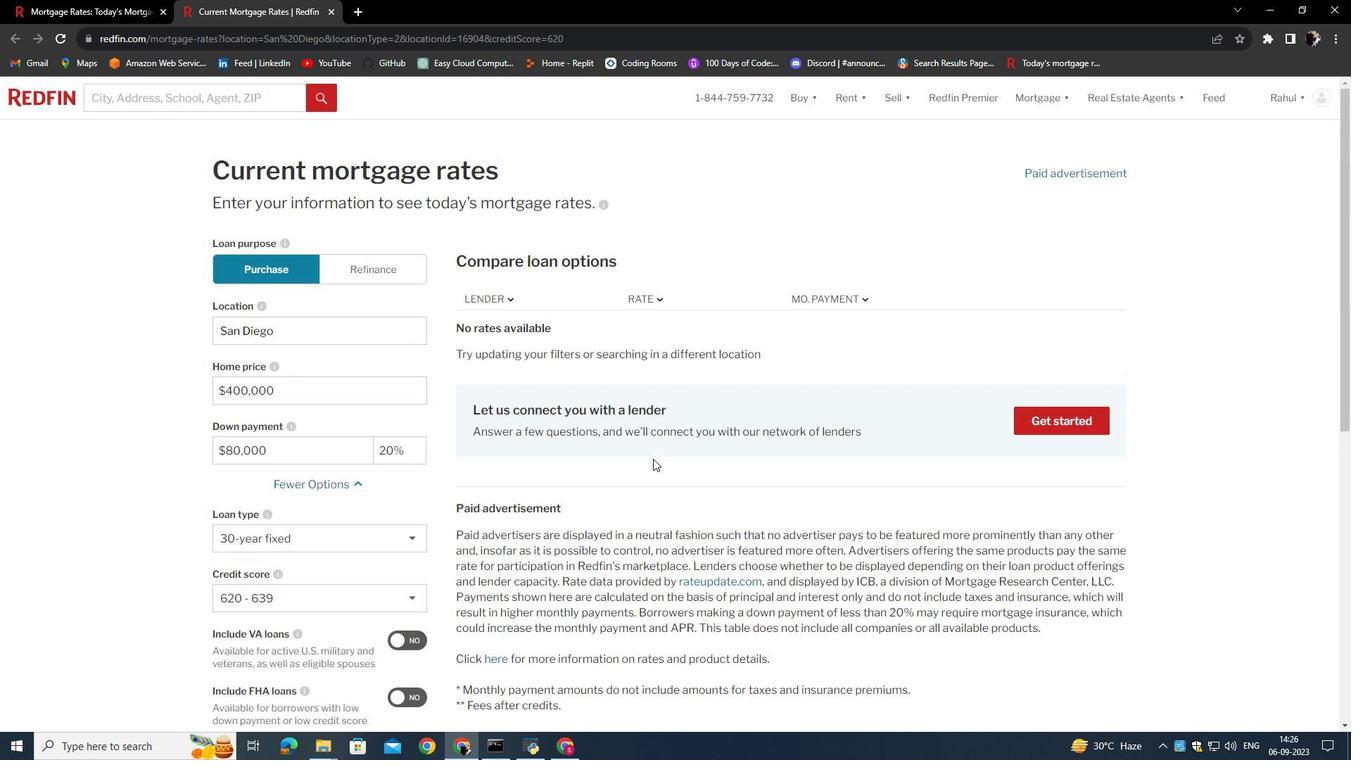 
